 Task: Find the repository "javascript" with the type "Forks".
Action: Mouse moved to (1228, 99)
Screenshot: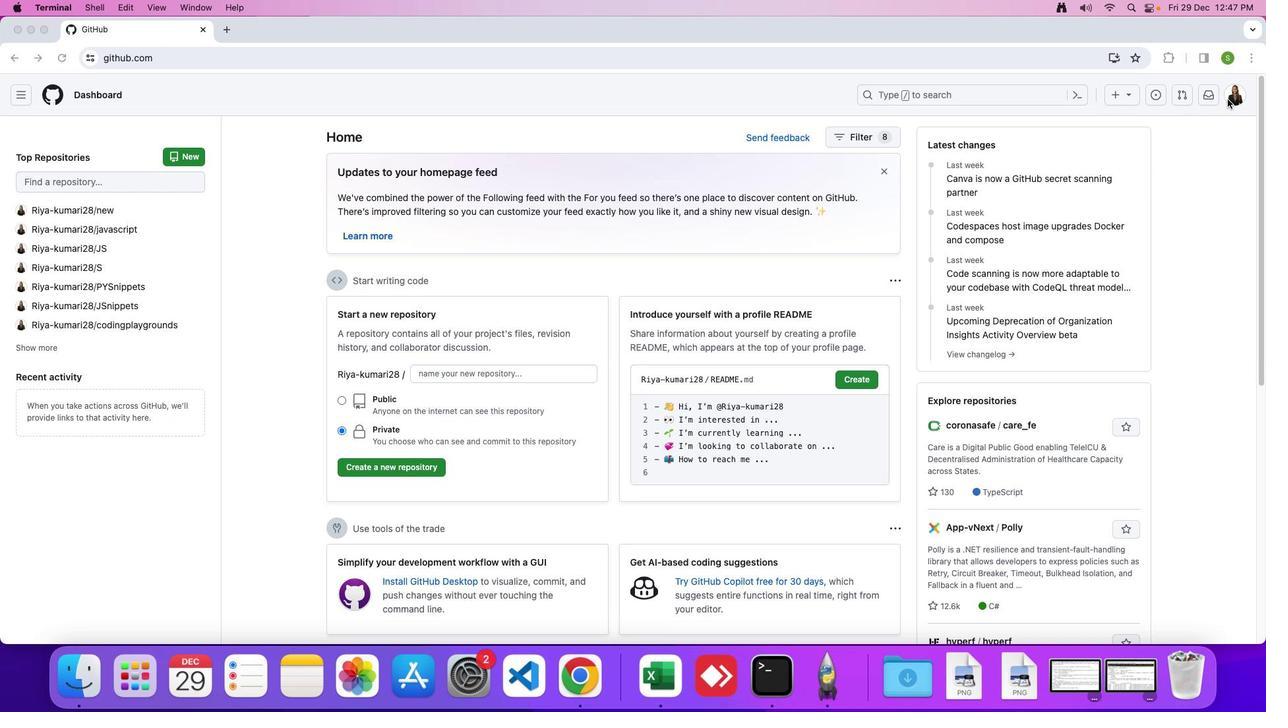 
Action: Mouse pressed left at (1228, 99)
Screenshot: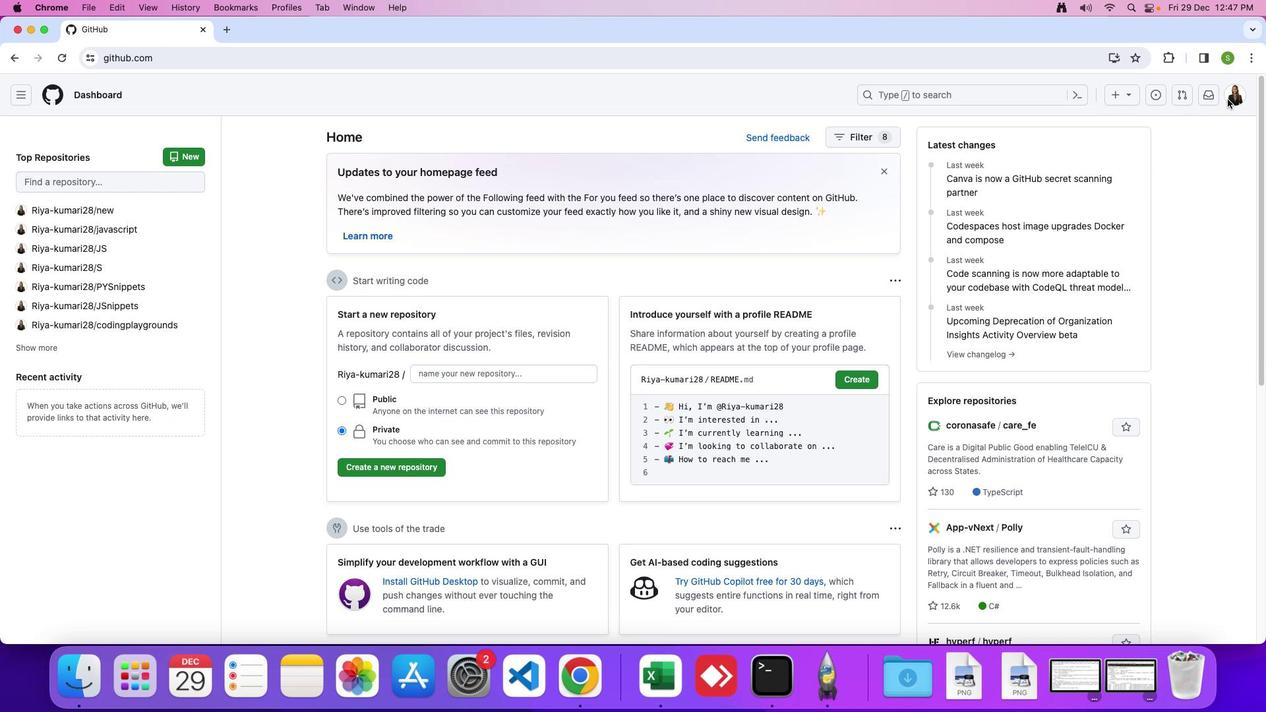 
Action: Mouse moved to (1235, 95)
Screenshot: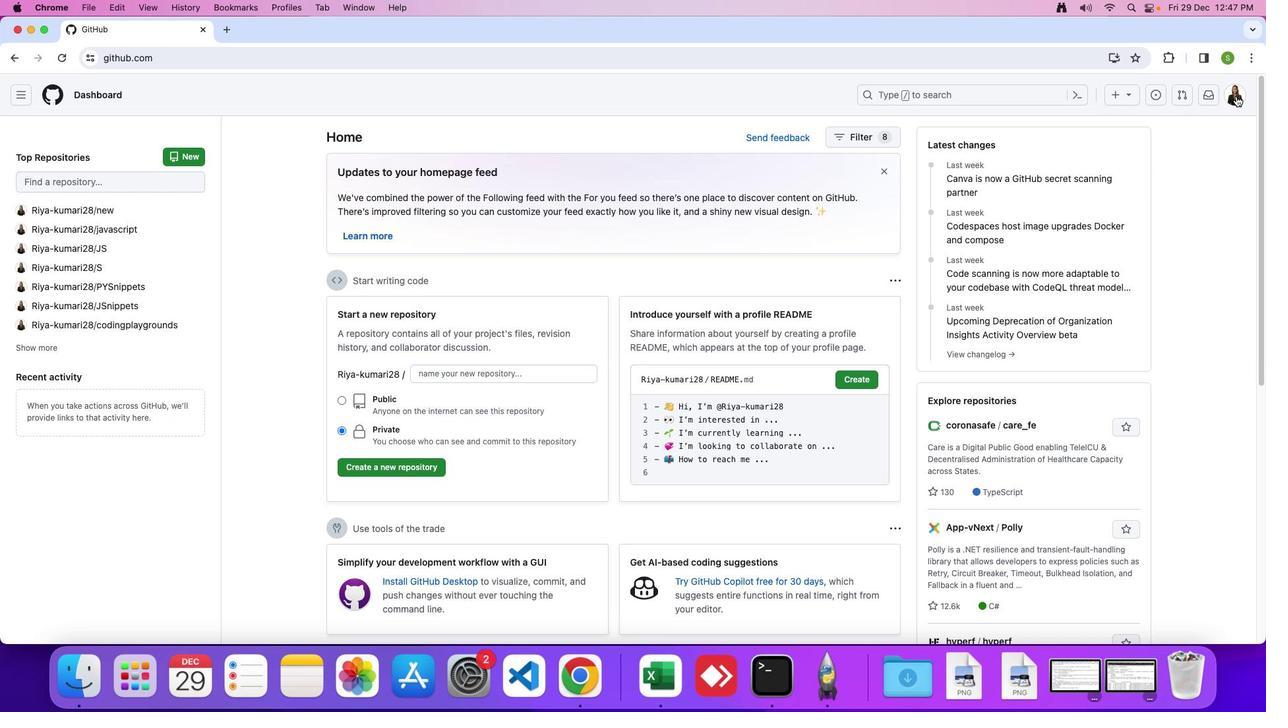
Action: Mouse pressed left at (1235, 95)
Screenshot: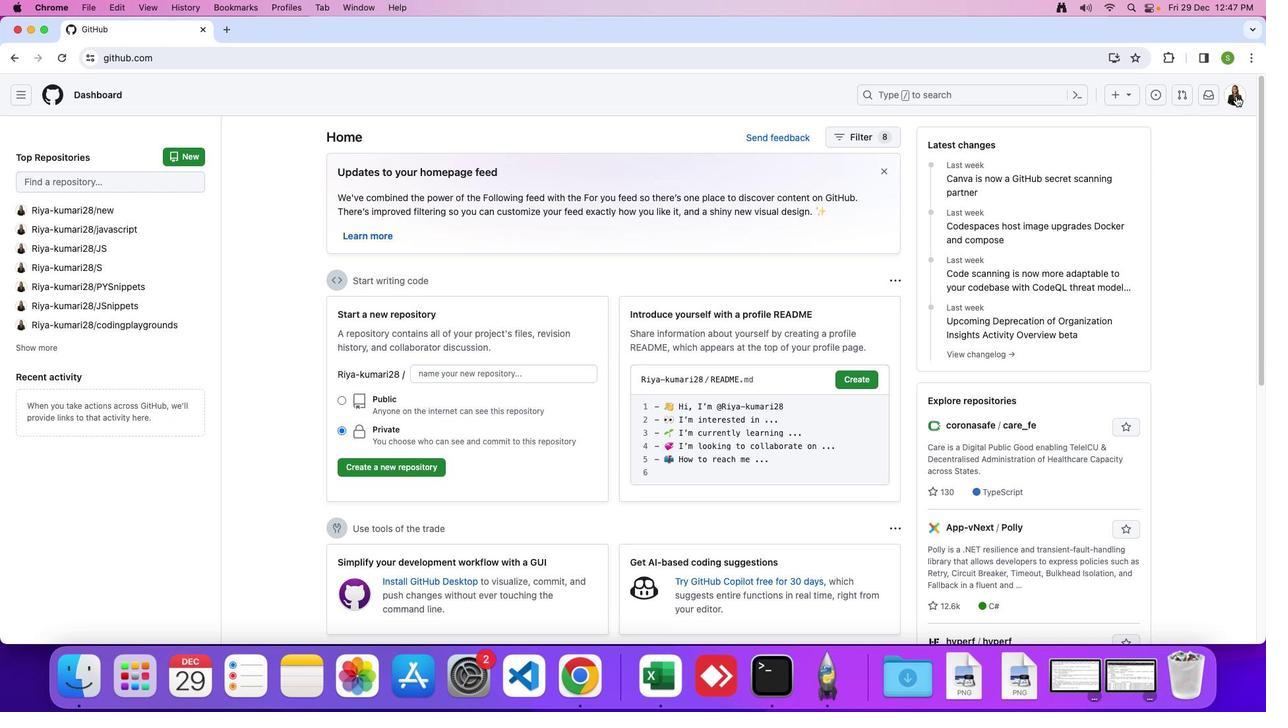 
Action: Mouse moved to (1119, 213)
Screenshot: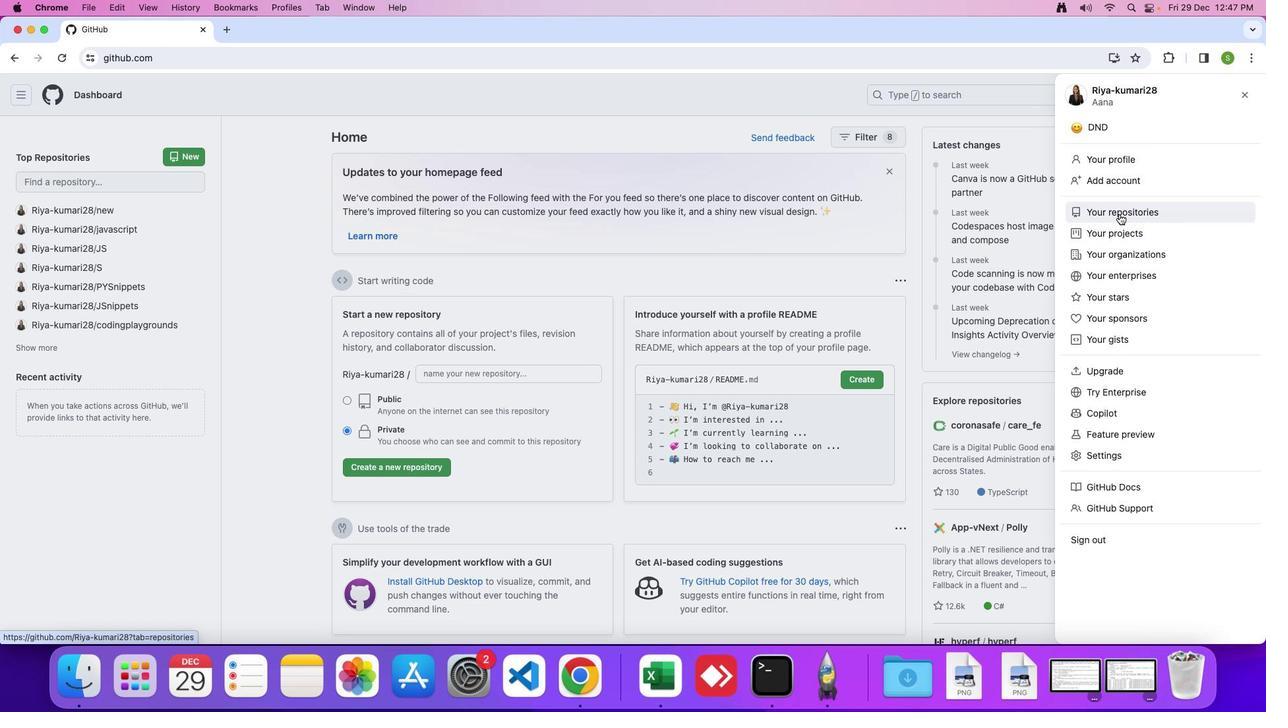 
Action: Mouse pressed left at (1119, 213)
Screenshot: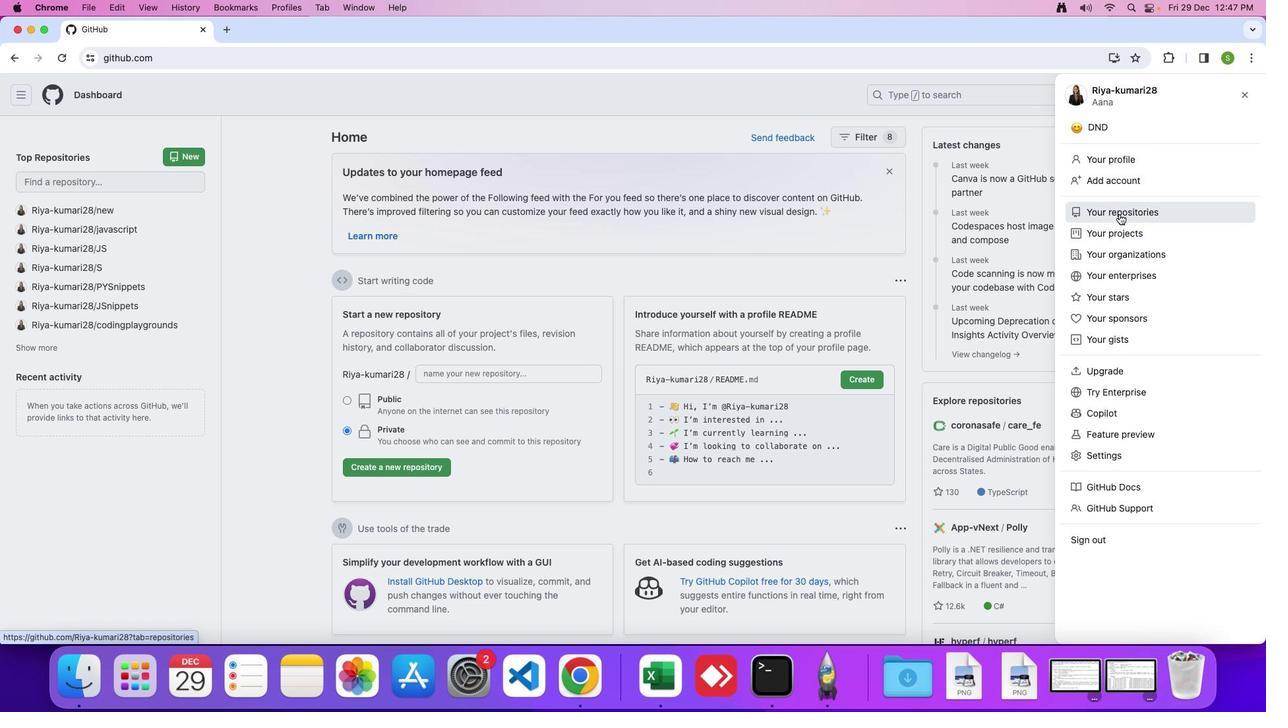 
Action: Mouse moved to (668, 170)
Screenshot: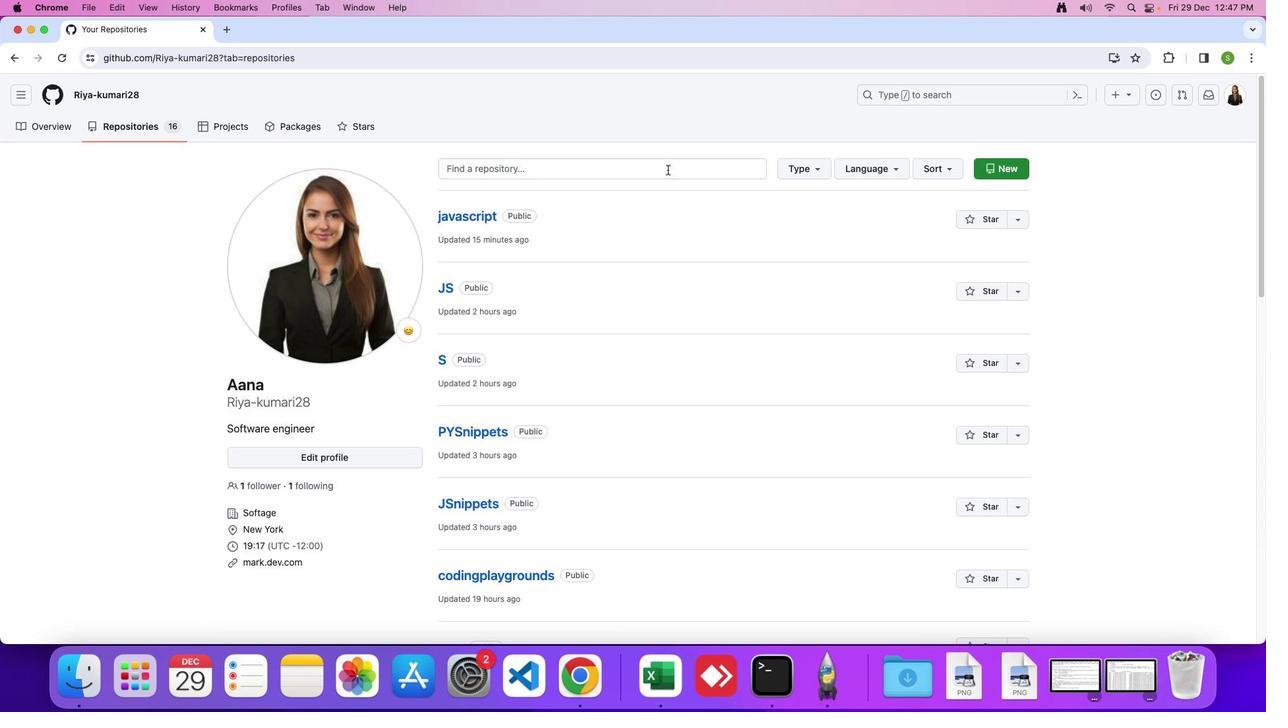 
Action: Mouse pressed left at (668, 170)
Screenshot: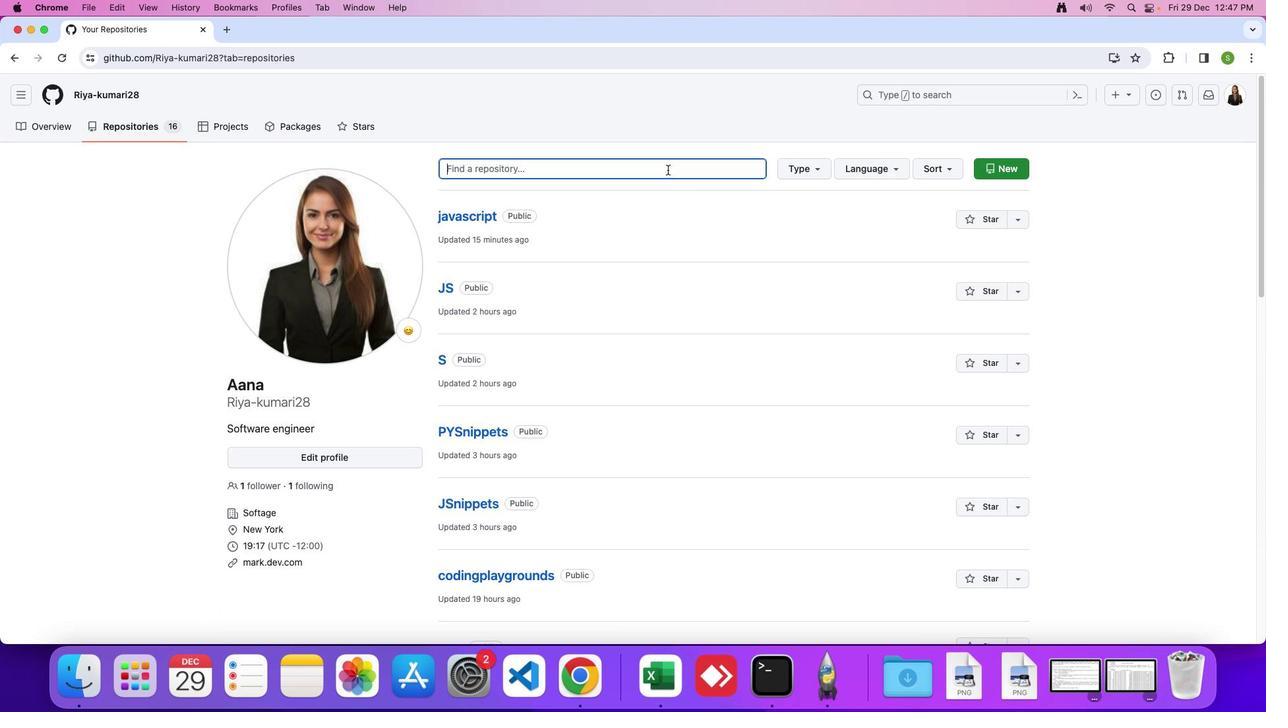 
Action: Mouse moved to (668, 169)
Screenshot: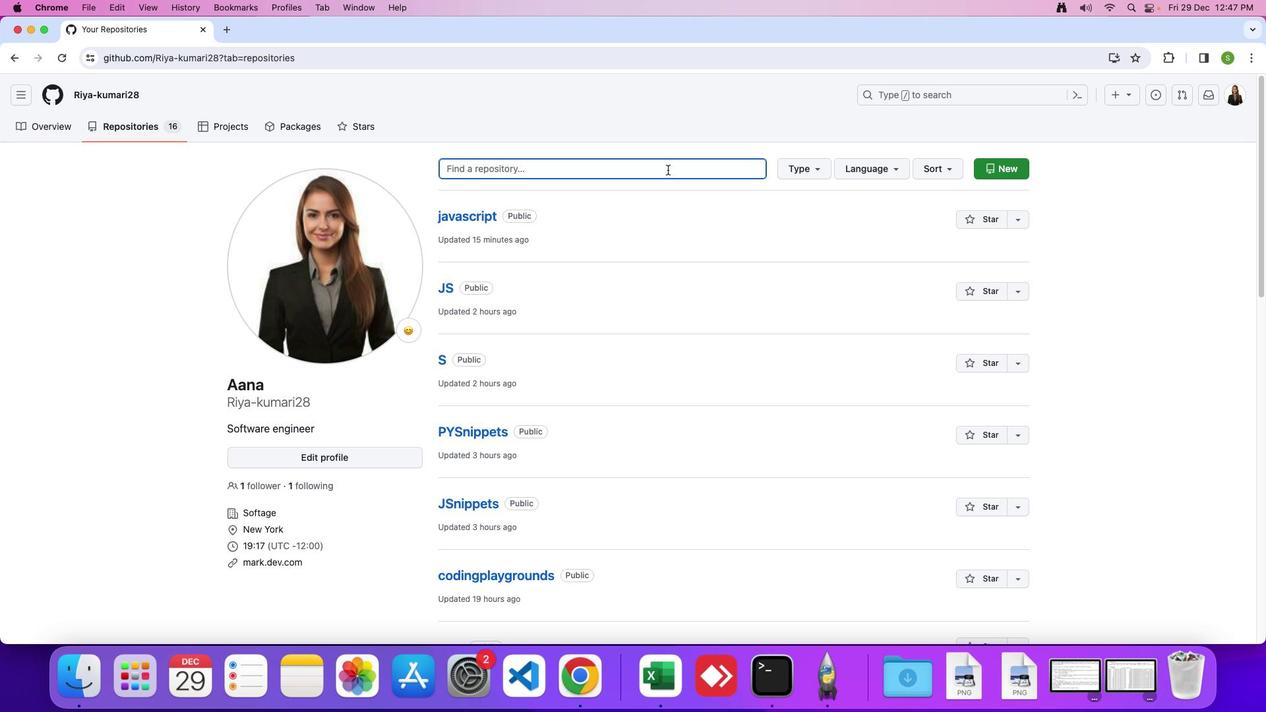 
Action: Key pressed Key.caps_lock'j''a''v''a''s''c''r''i''p''t'
Screenshot: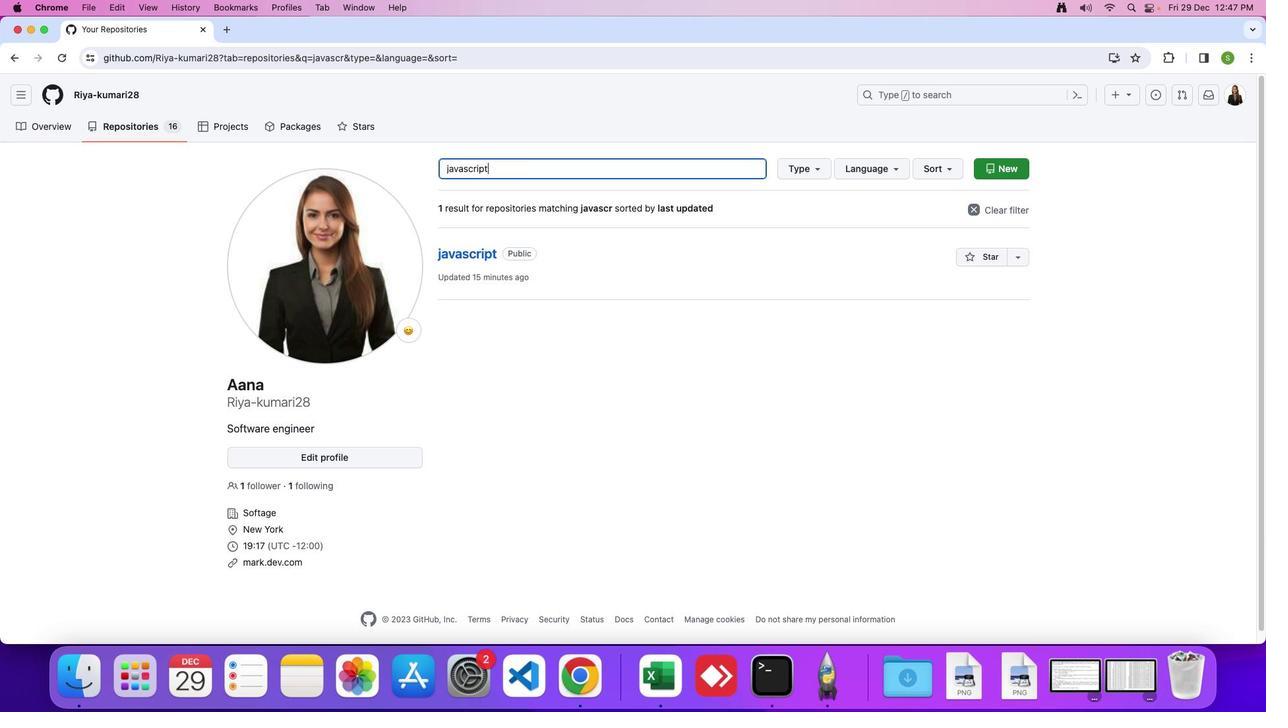 
Action: Mouse moved to (813, 170)
Screenshot: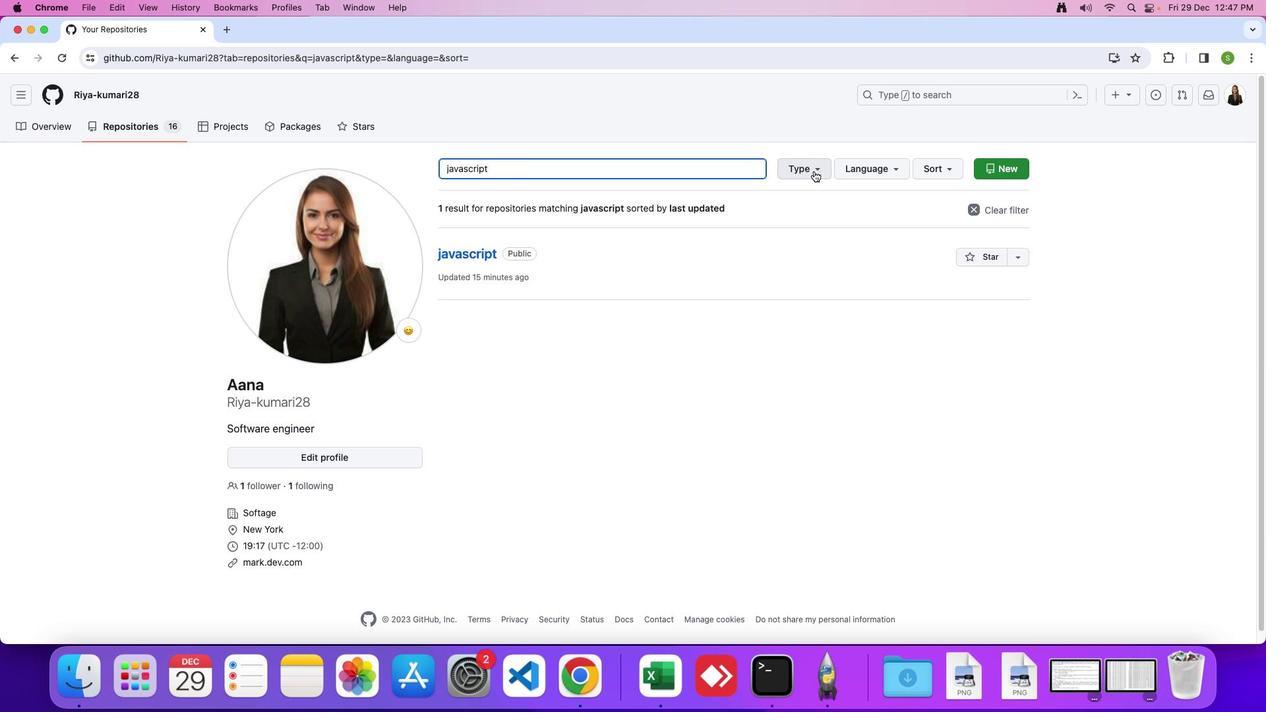 
Action: Mouse pressed left at (813, 170)
Screenshot: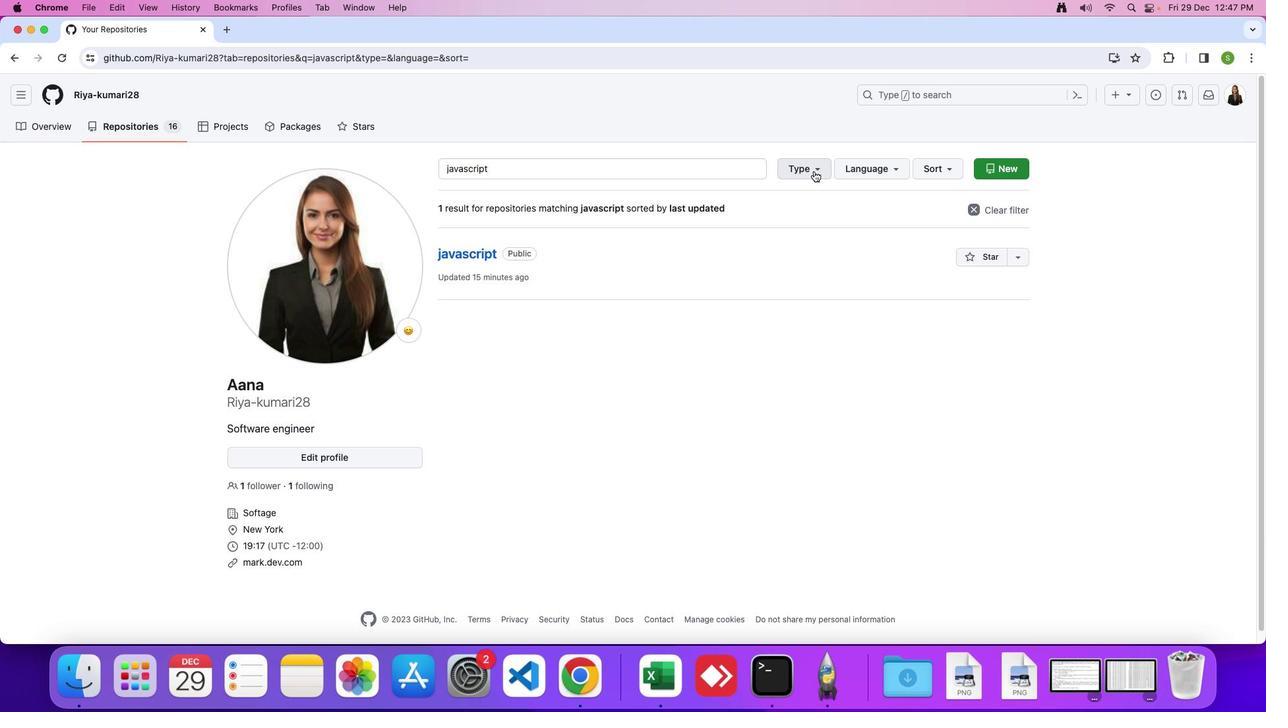 
Action: Mouse moved to (755, 302)
Screenshot: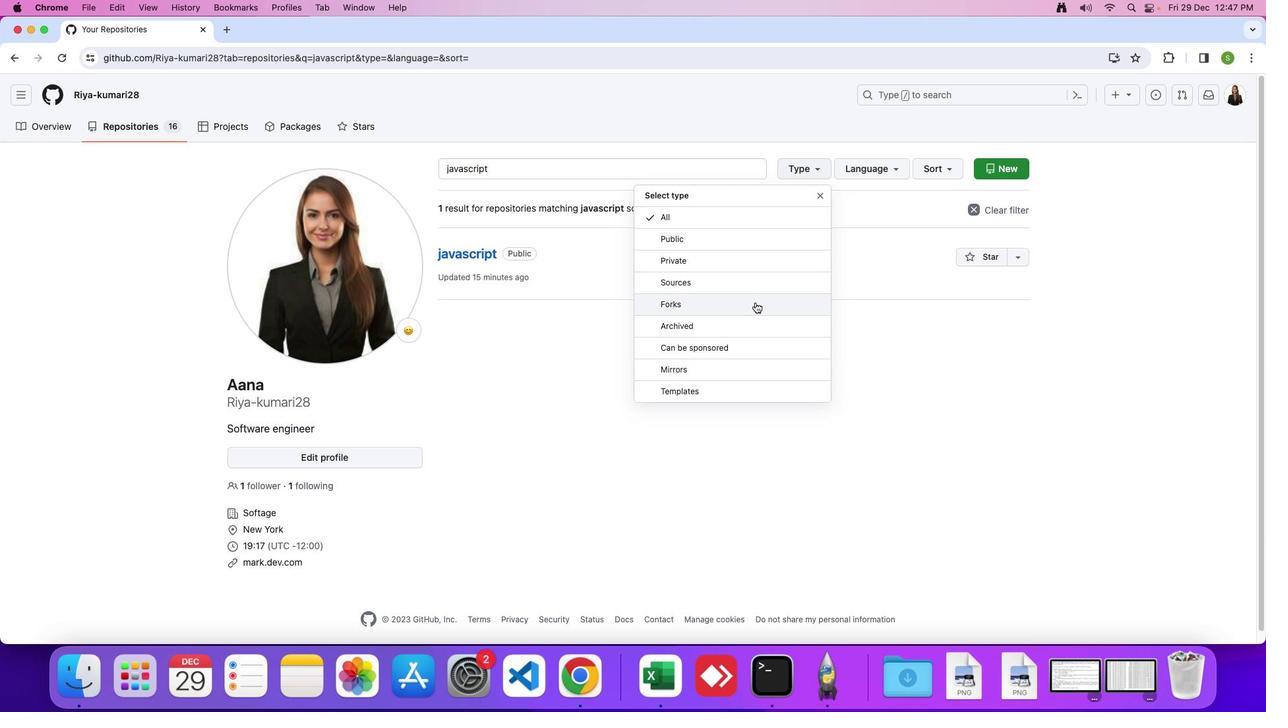 
Action: Mouse pressed left at (755, 302)
Screenshot: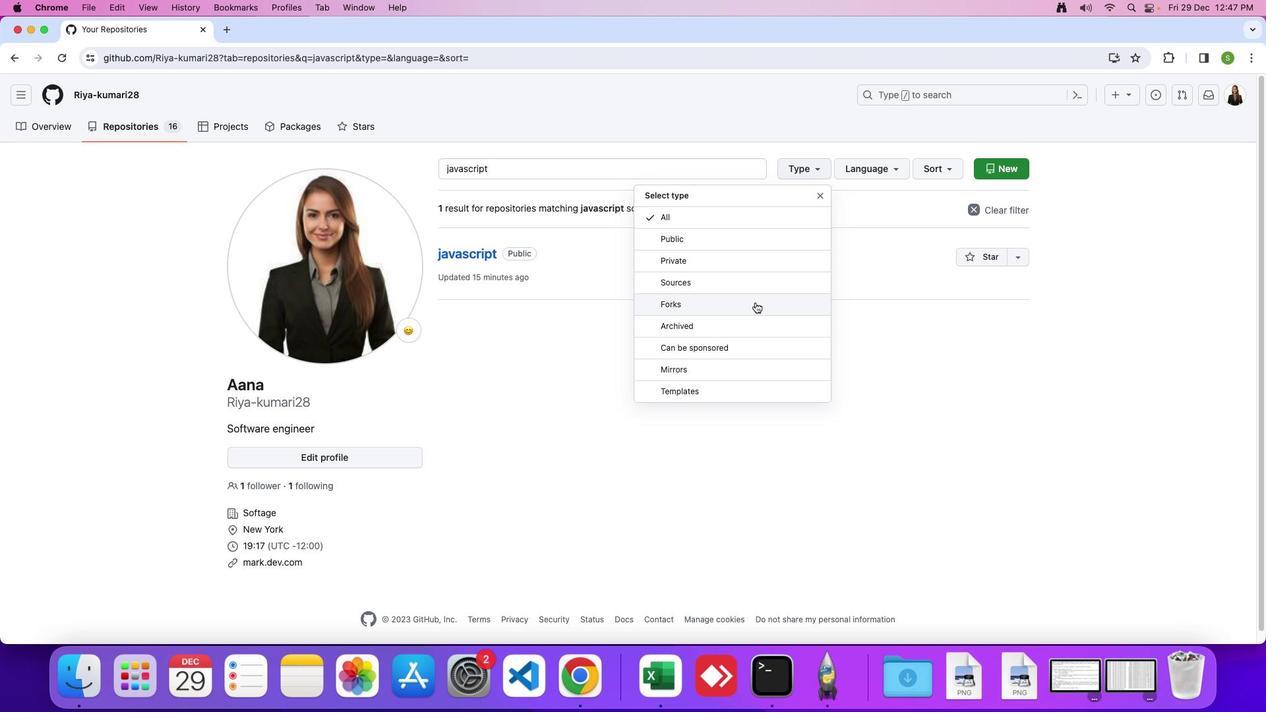 
